 Task: Access imported themes for the "Digital Experience".
Action: Mouse moved to (1264, 92)
Screenshot: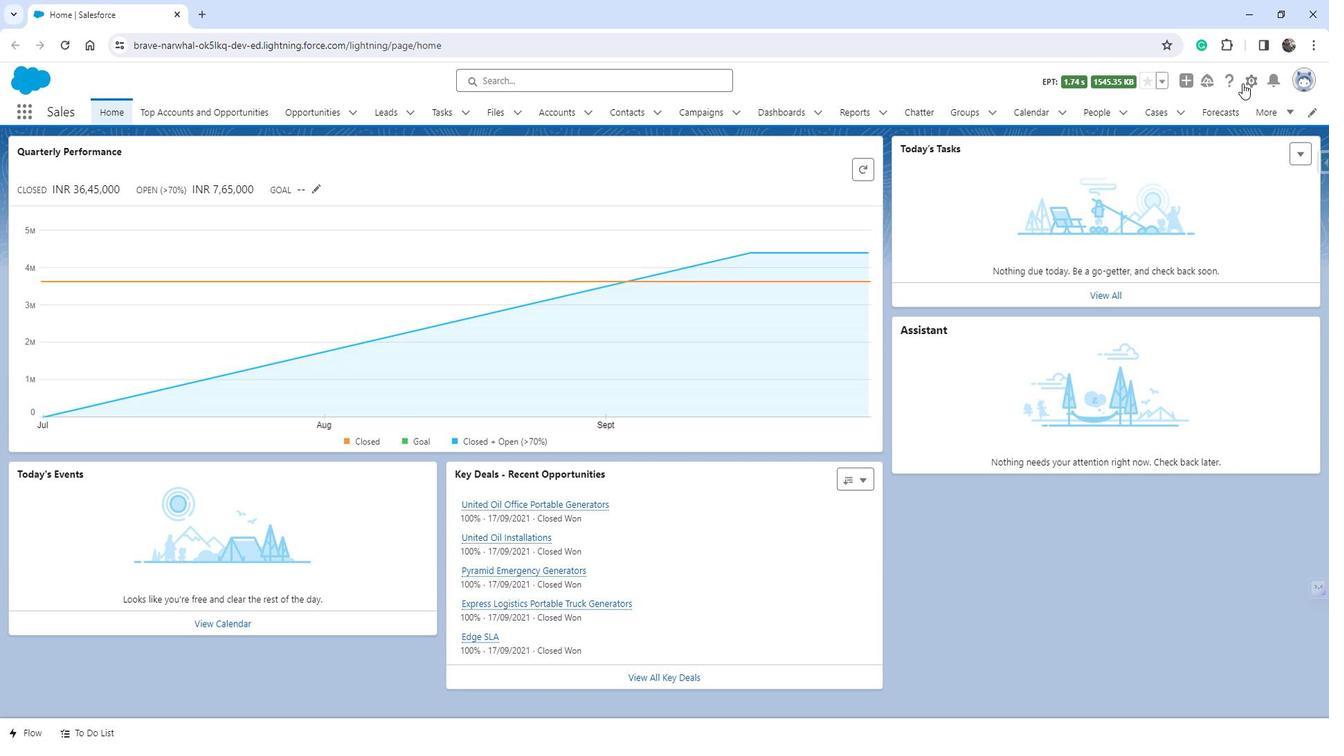 
Action: Mouse pressed left at (1264, 92)
Screenshot: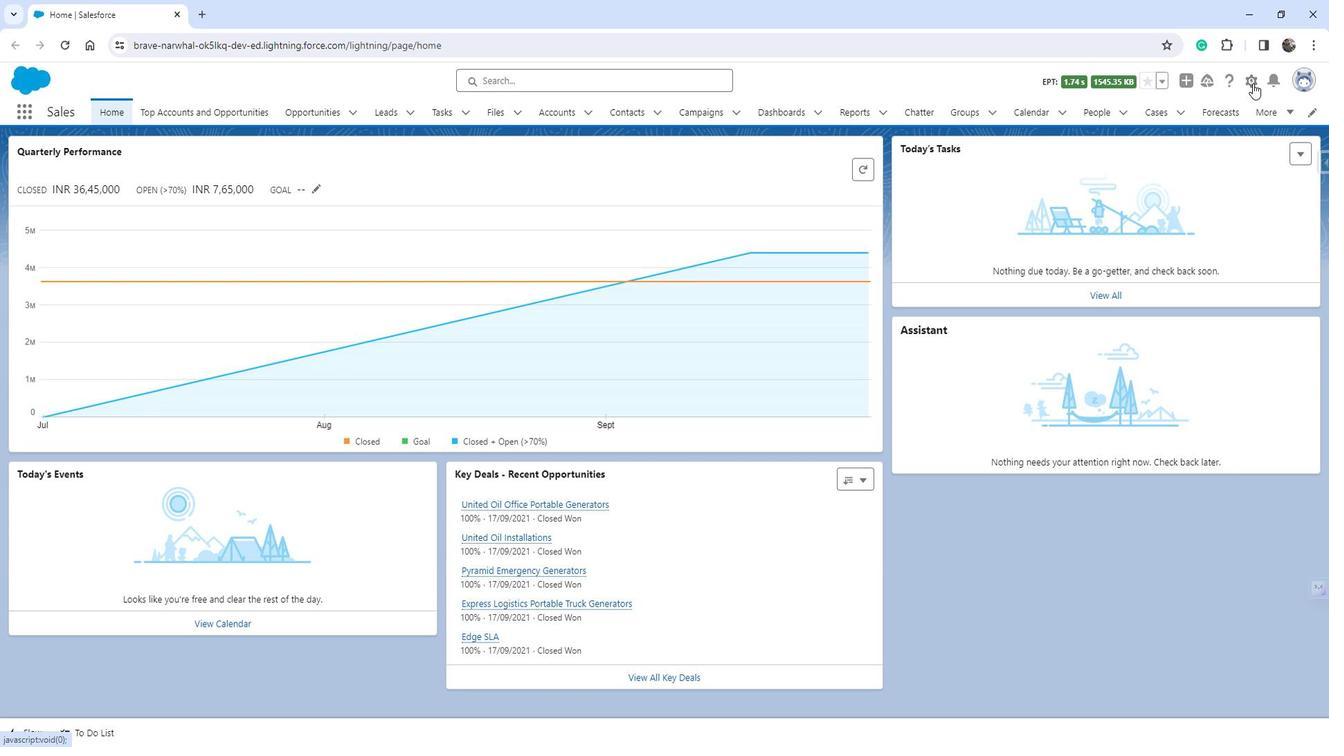
Action: Mouse moved to (1207, 125)
Screenshot: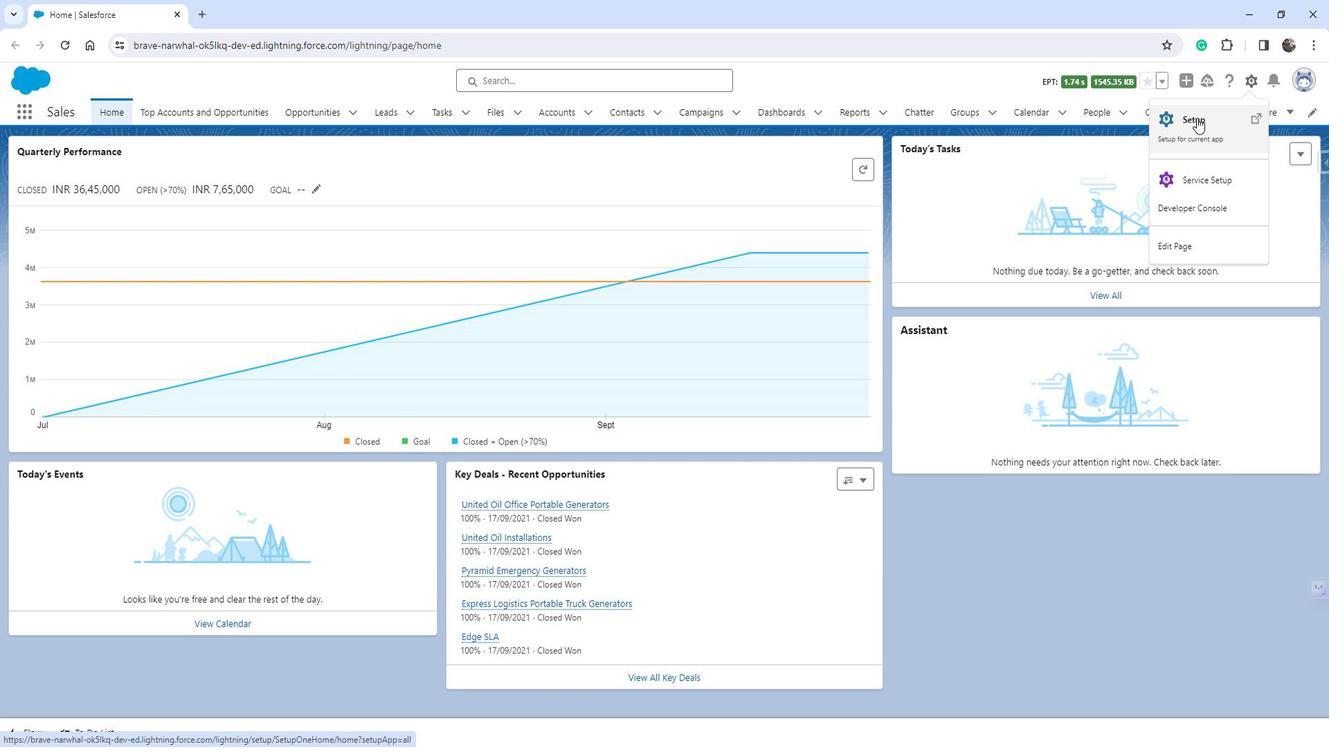 
Action: Mouse pressed left at (1207, 125)
Screenshot: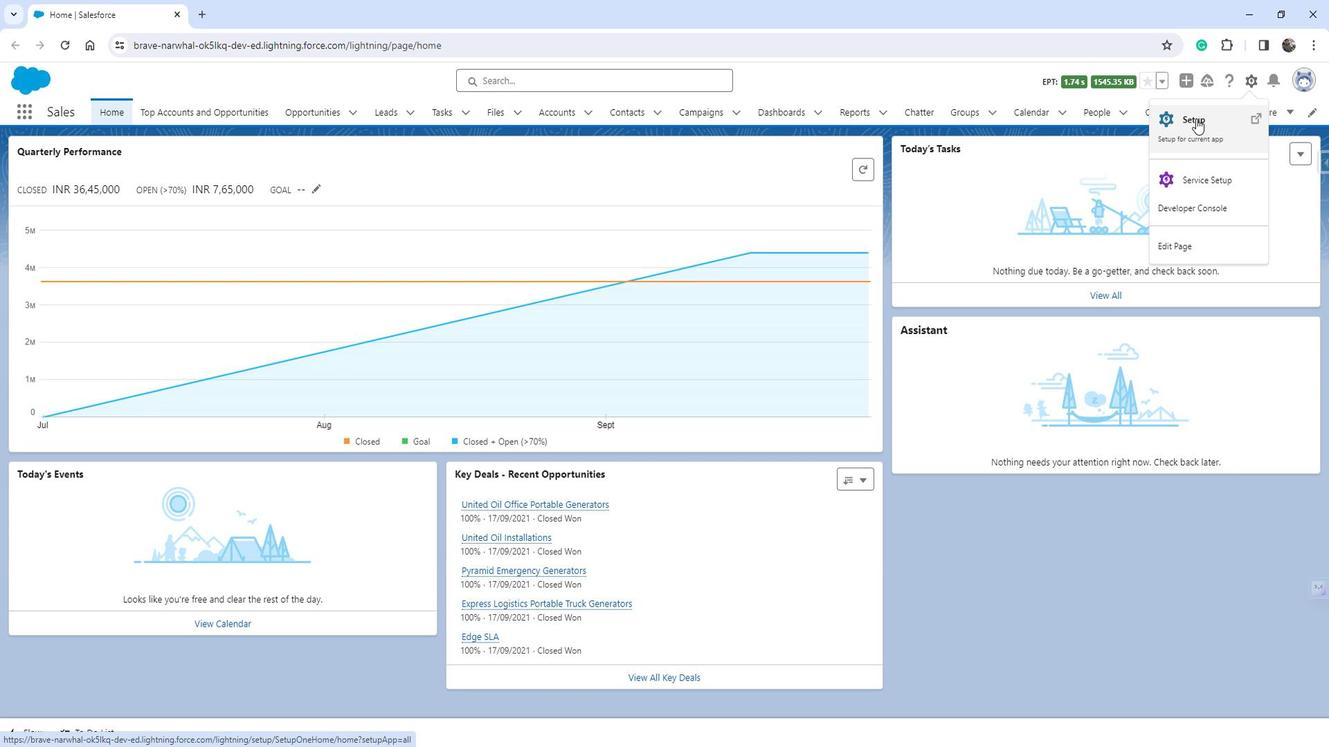 
Action: Mouse moved to (94, 411)
Screenshot: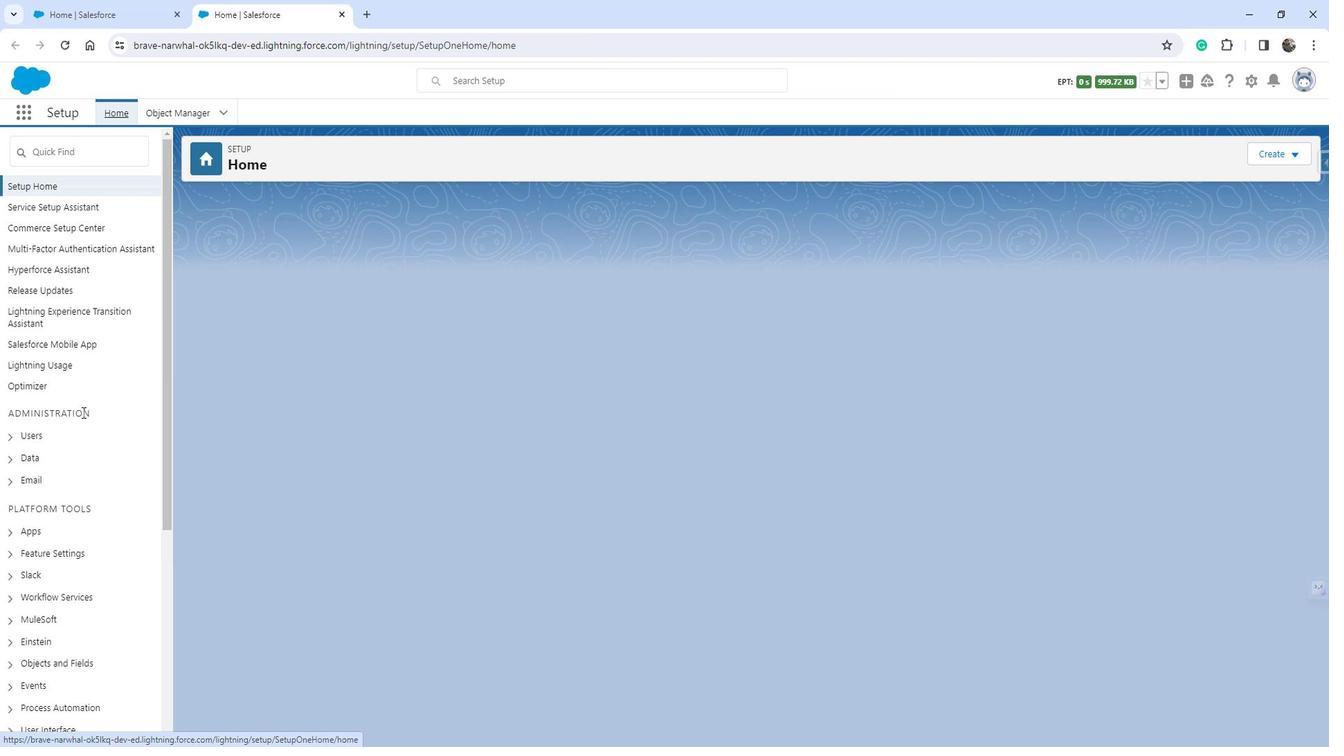 
Action: Mouse scrolled (94, 410) with delta (0, 0)
Screenshot: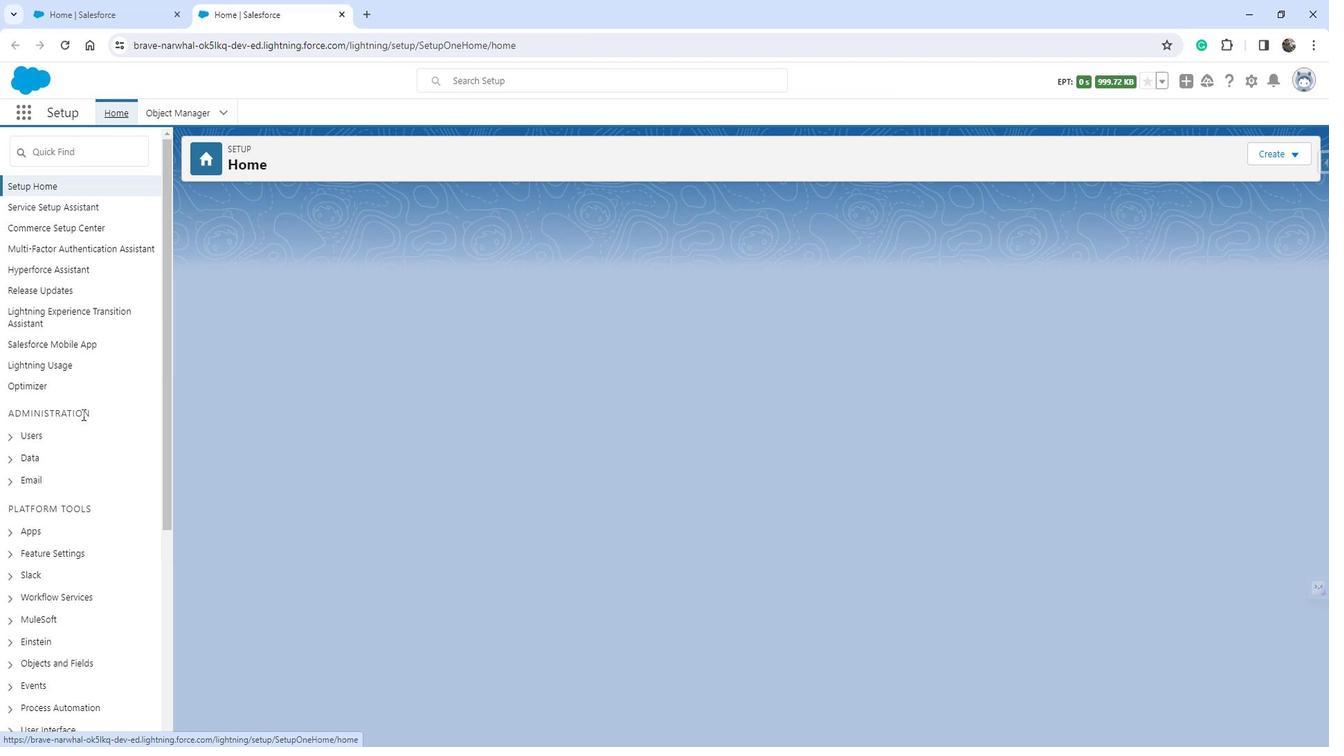 
Action: Mouse scrolled (94, 410) with delta (0, 0)
Screenshot: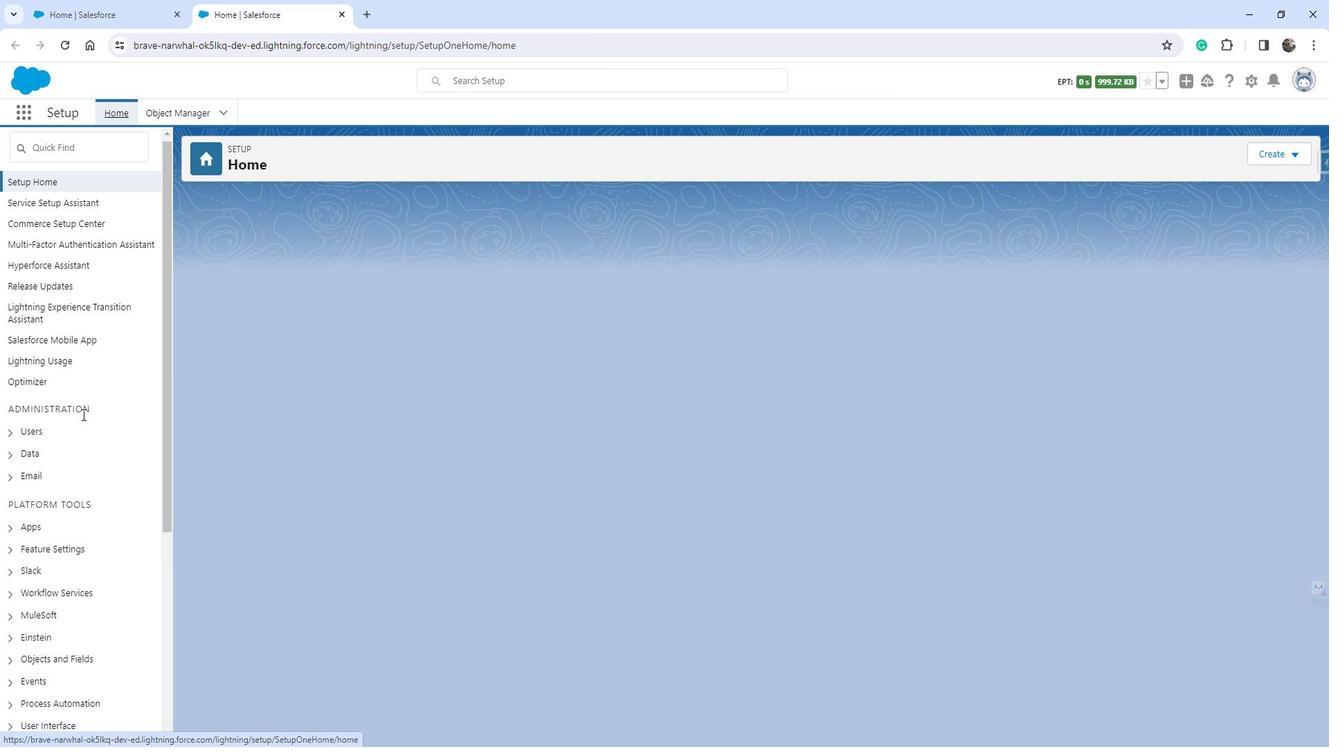 
Action: Mouse scrolled (94, 410) with delta (0, 0)
Screenshot: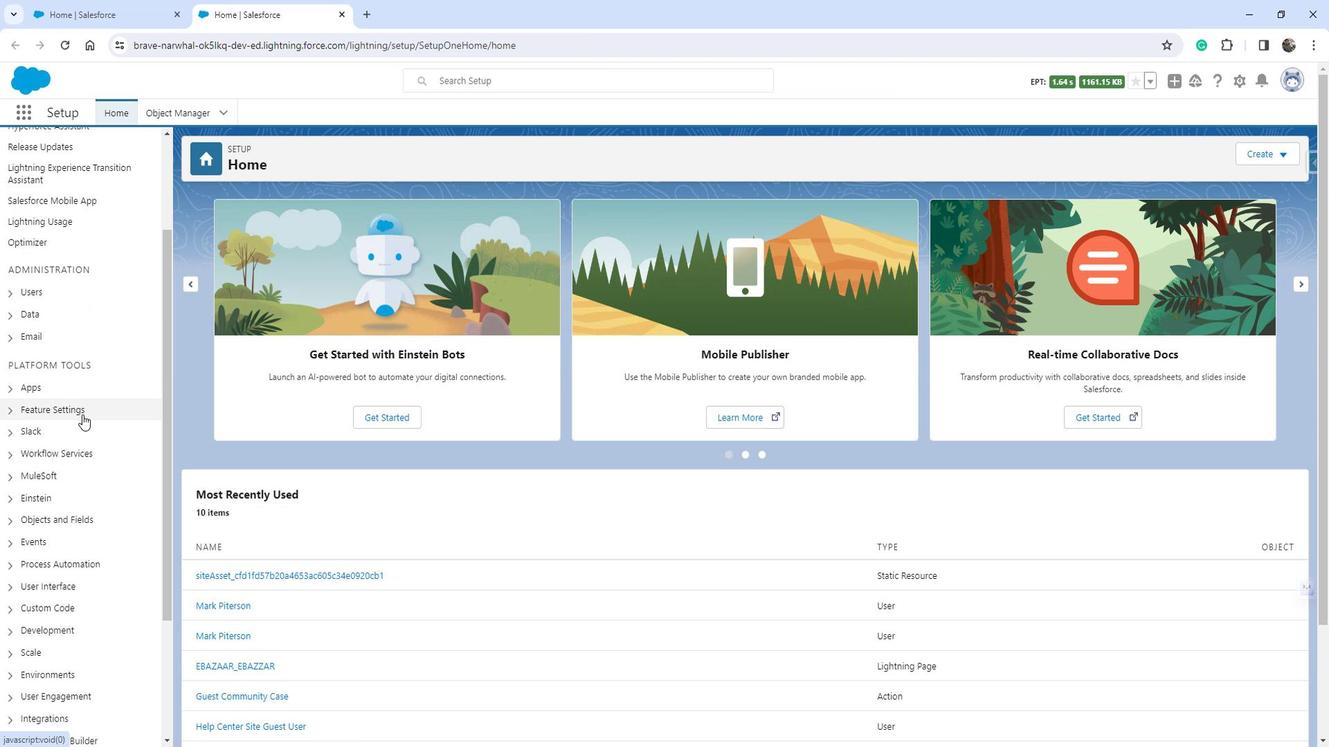 
Action: Mouse moved to (53, 335)
Screenshot: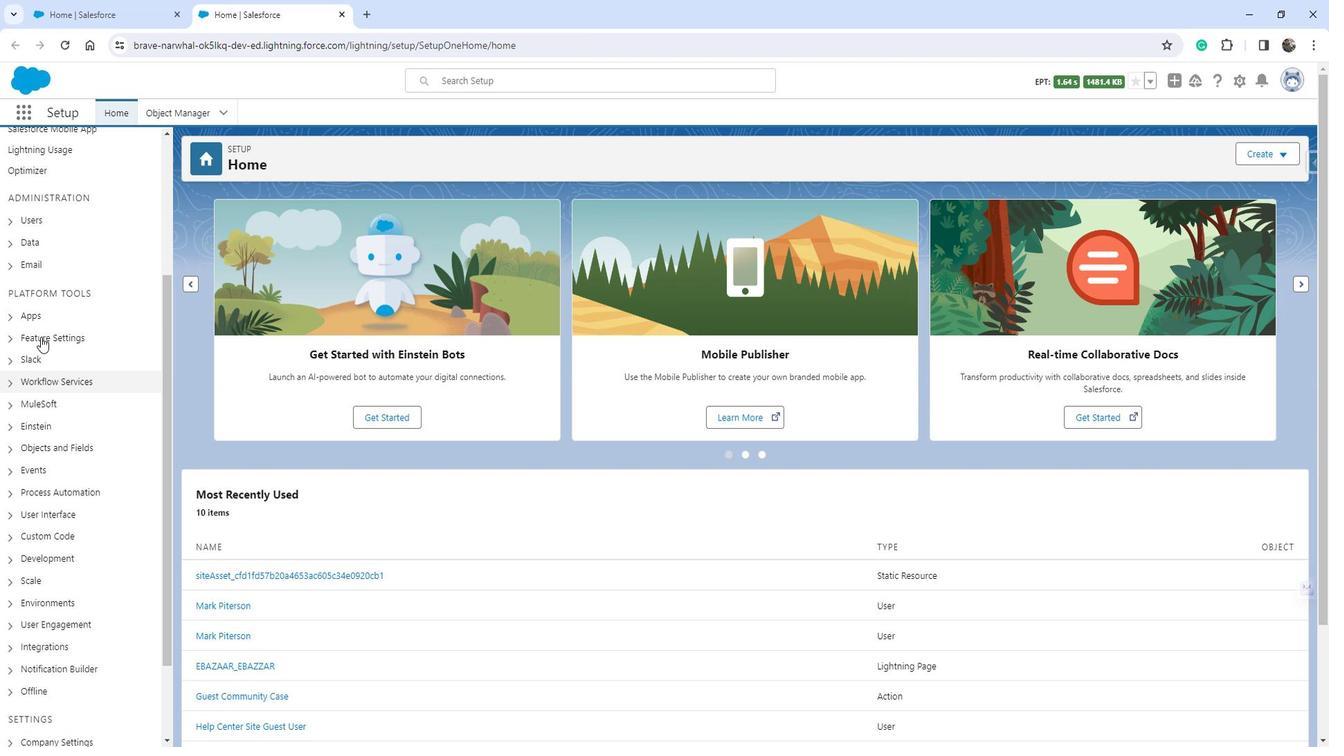 
Action: Mouse pressed left at (53, 335)
Screenshot: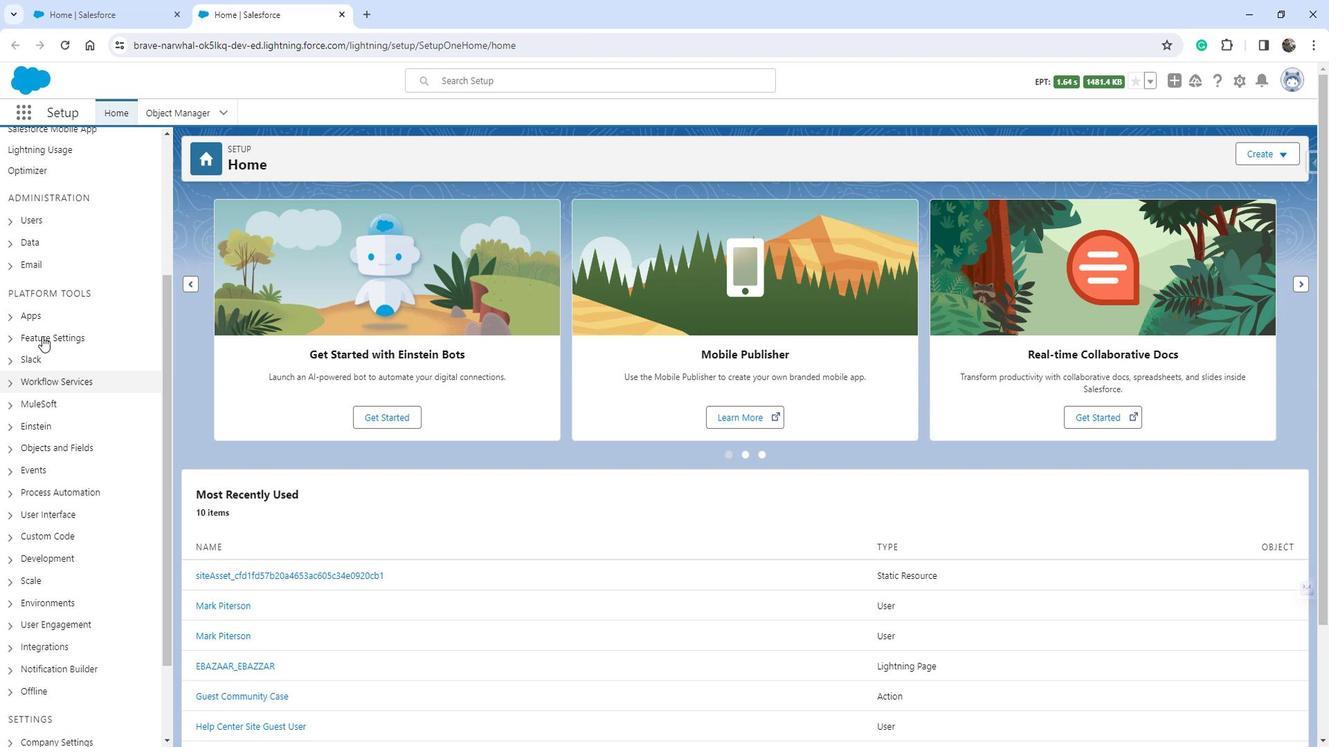 
Action: Mouse moved to (99, 443)
Screenshot: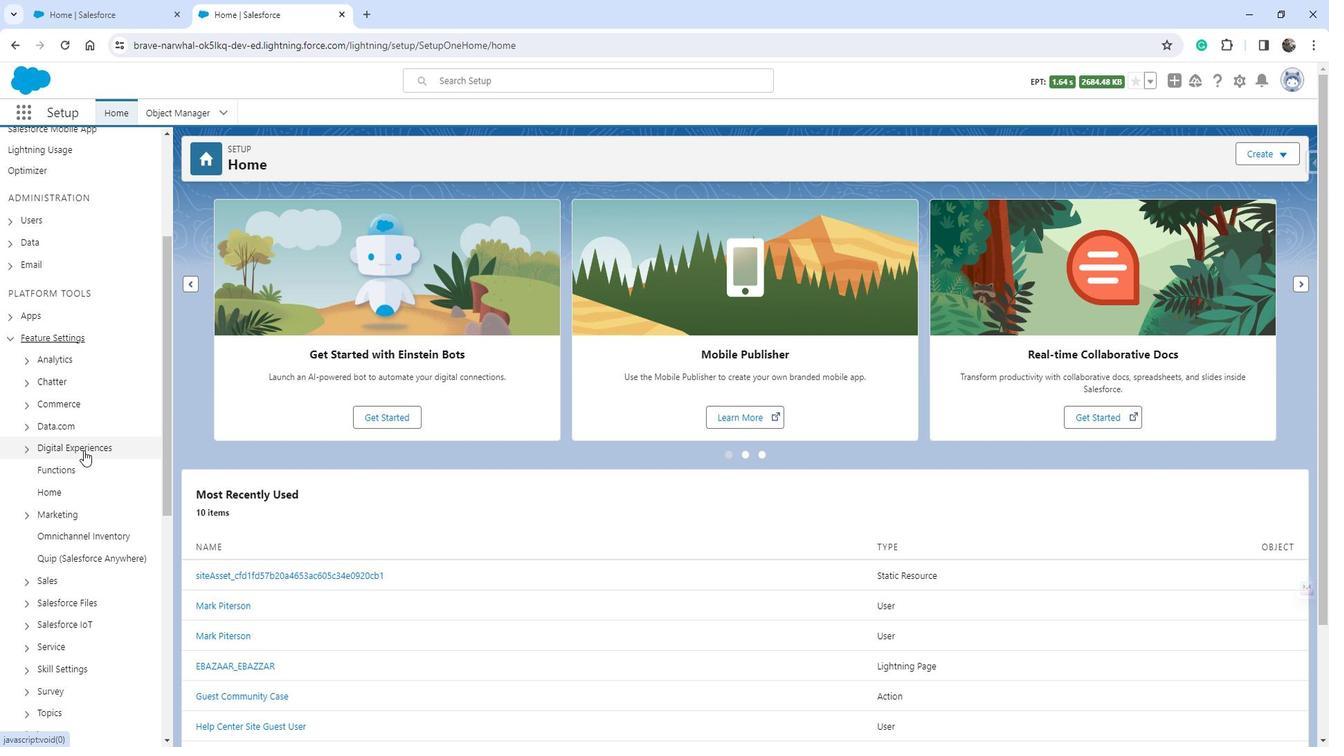 
Action: Mouse pressed left at (99, 443)
Screenshot: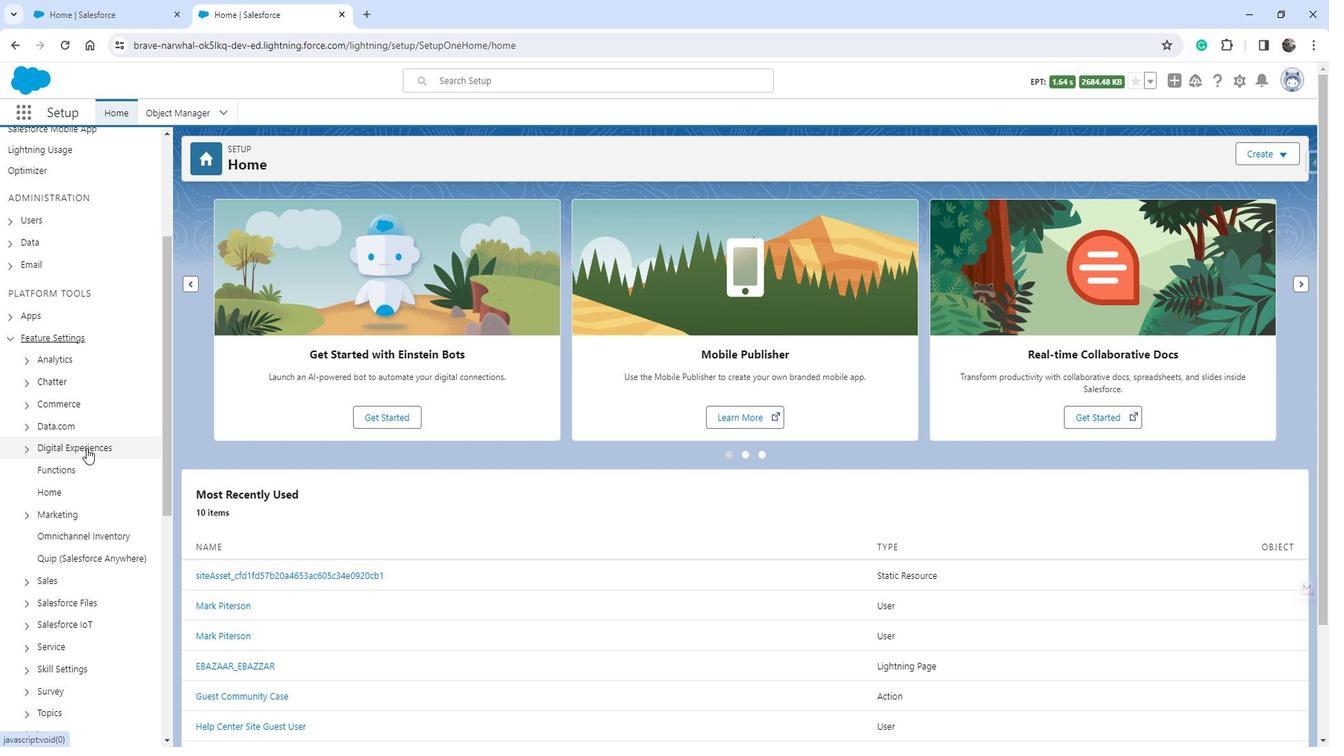 
Action: Mouse scrolled (99, 442) with delta (0, 0)
Screenshot: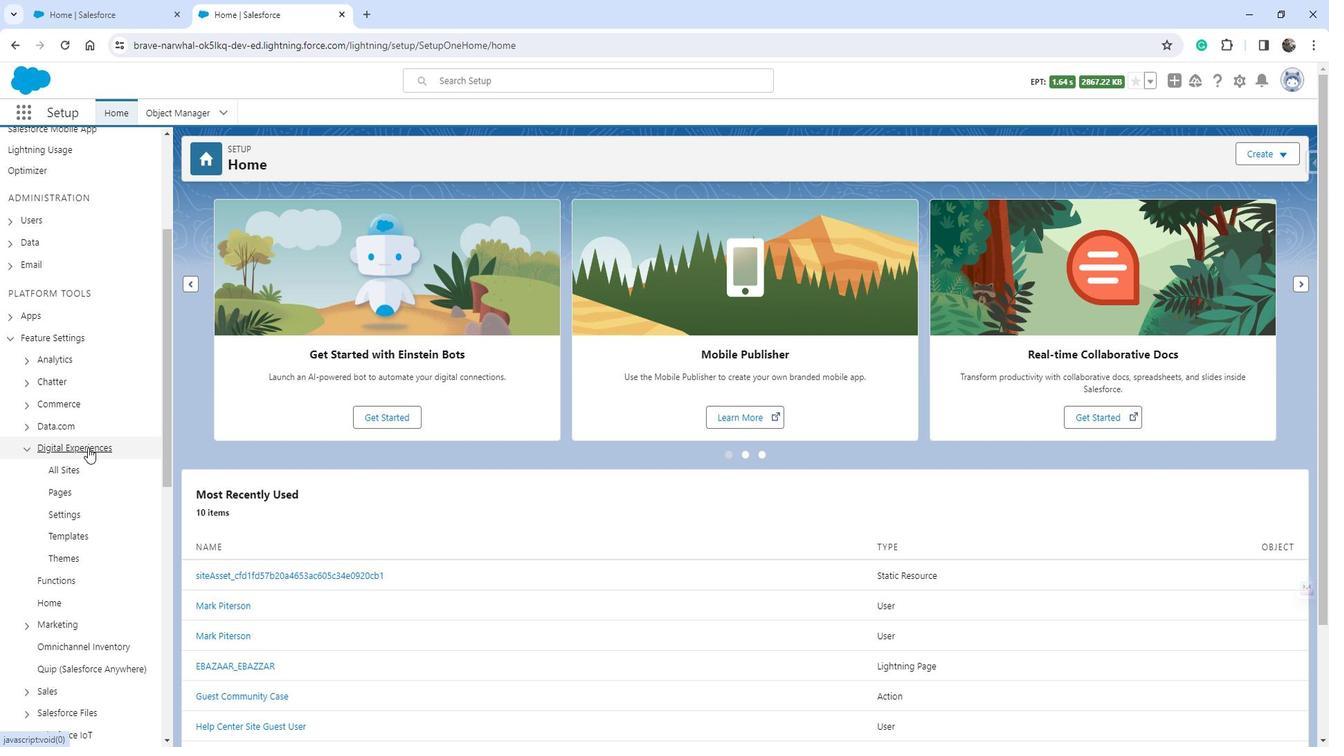 
Action: Mouse scrolled (99, 442) with delta (0, 0)
Screenshot: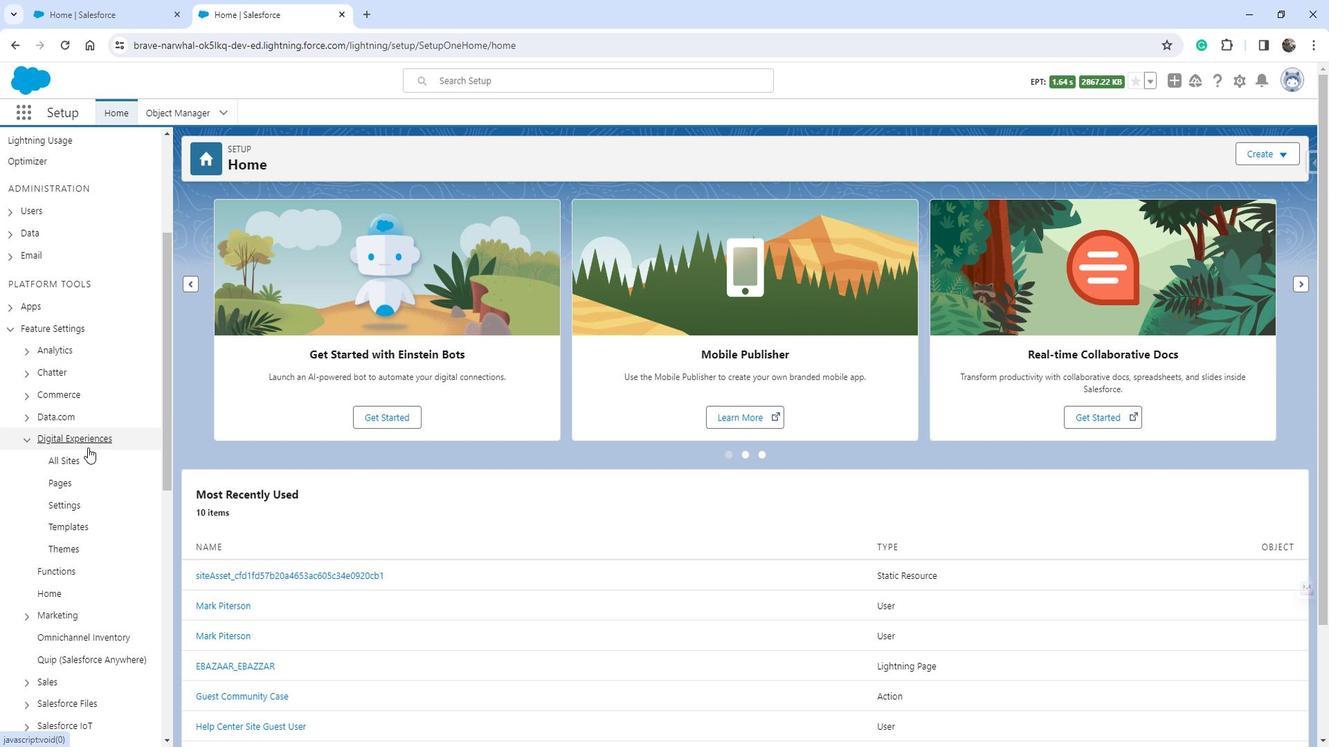 
Action: Mouse moved to (81, 407)
Screenshot: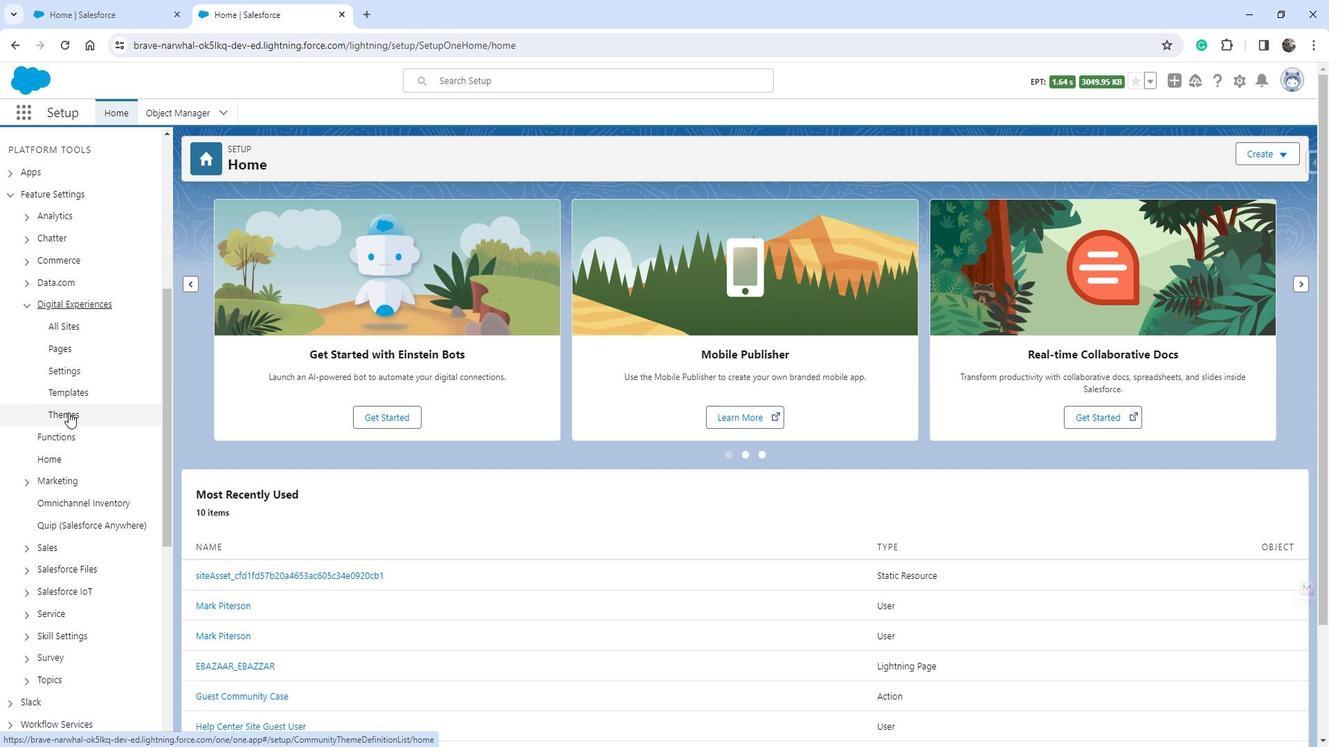 
Action: Mouse pressed left at (81, 407)
Screenshot: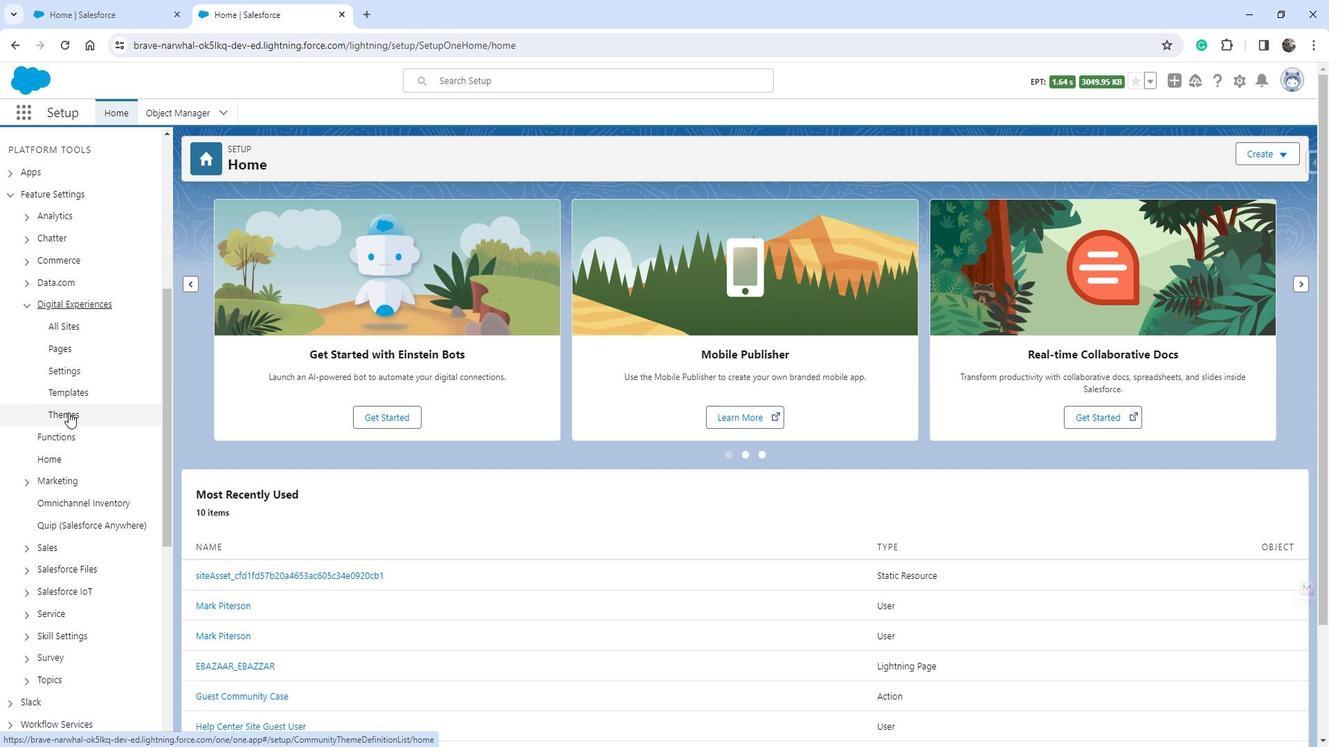
Action: Mouse moved to (368, 310)
Screenshot: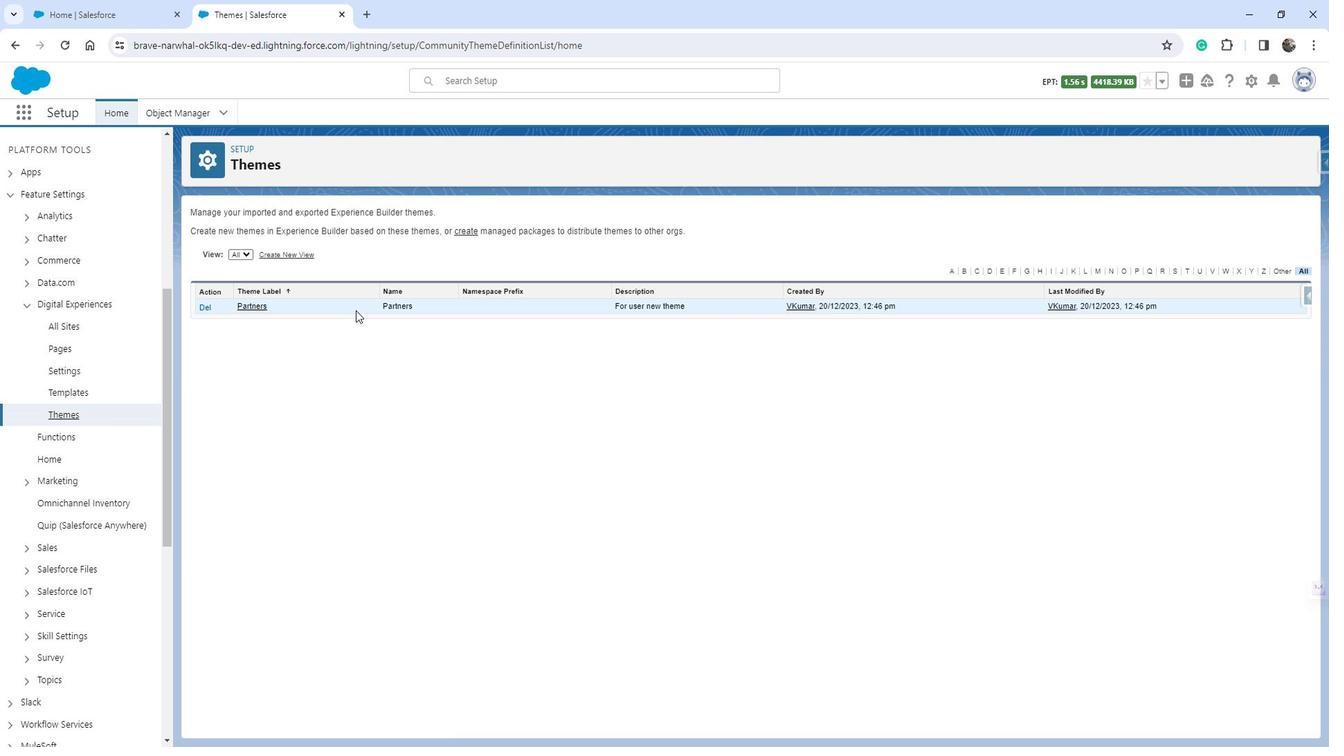 
Action: Mouse pressed left at (368, 310)
Screenshot: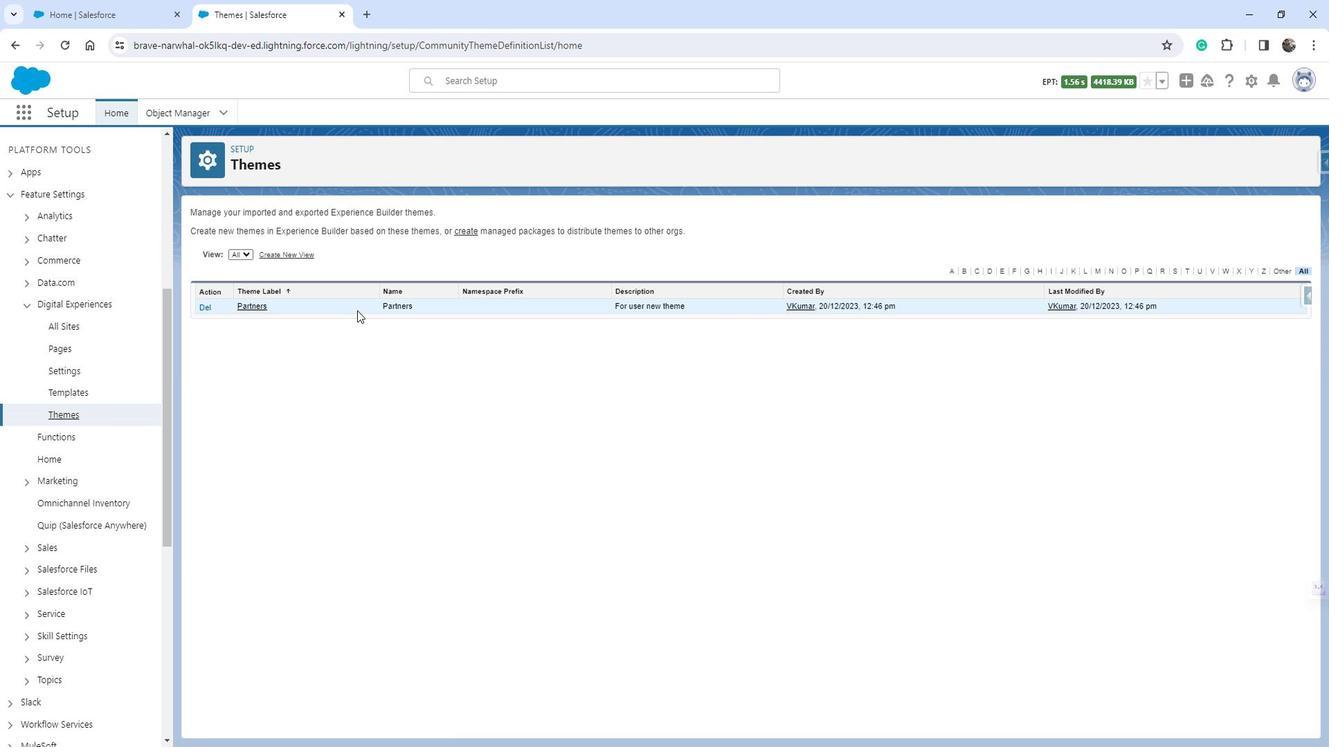 
